 Task: Add Fx Chocolate Dream Melatonin & 5-HTP Dark Chocolate Supplement to the cart.
Action: Mouse moved to (250, 103)
Screenshot: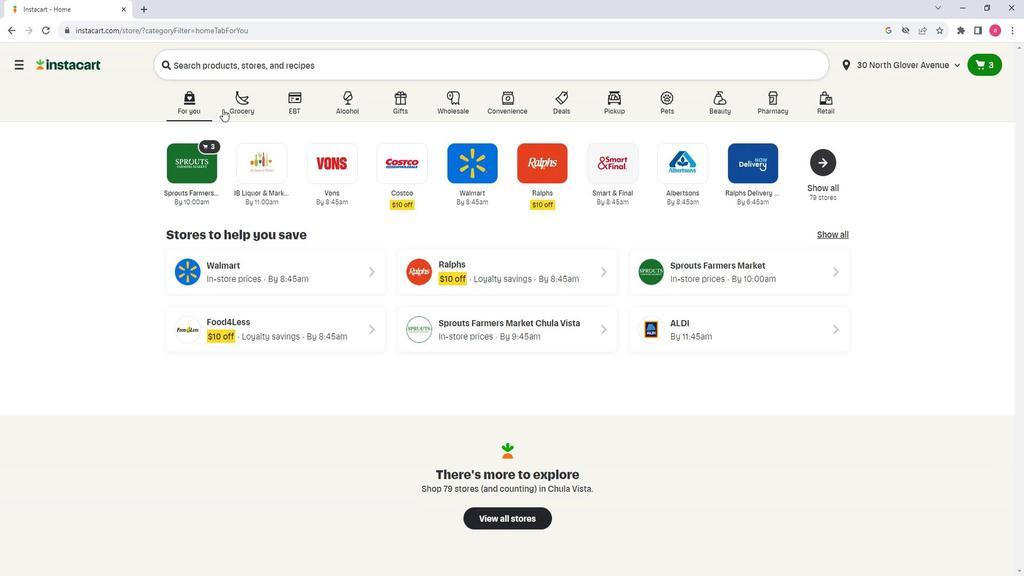 
Action: Mouse pressed left at (250, 103)
Screenshot: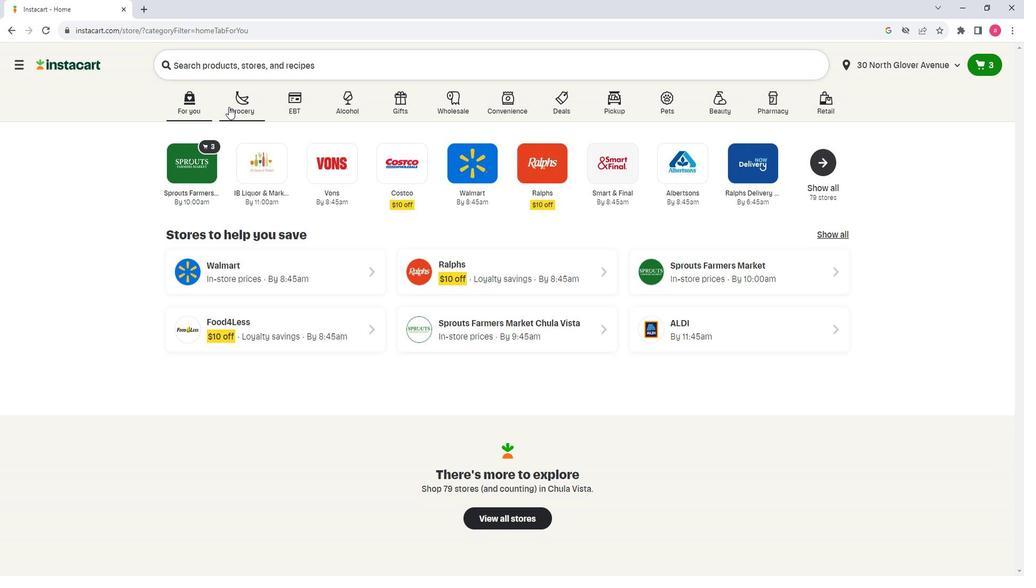 
Action: Mouse moved to (319, 311)
Screenshot: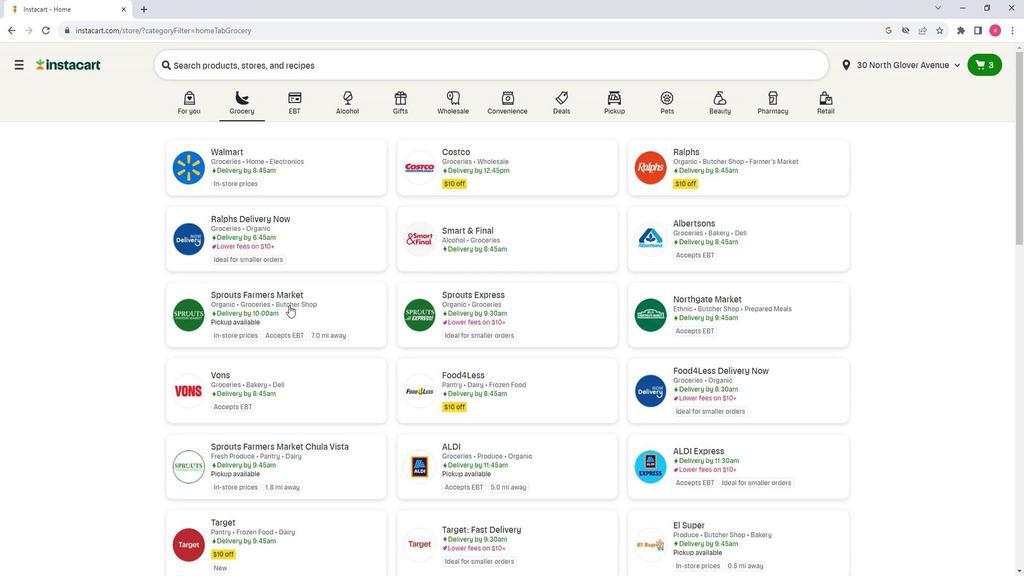 
Action: Mouse pressed left at (319, 311)
Screenshot: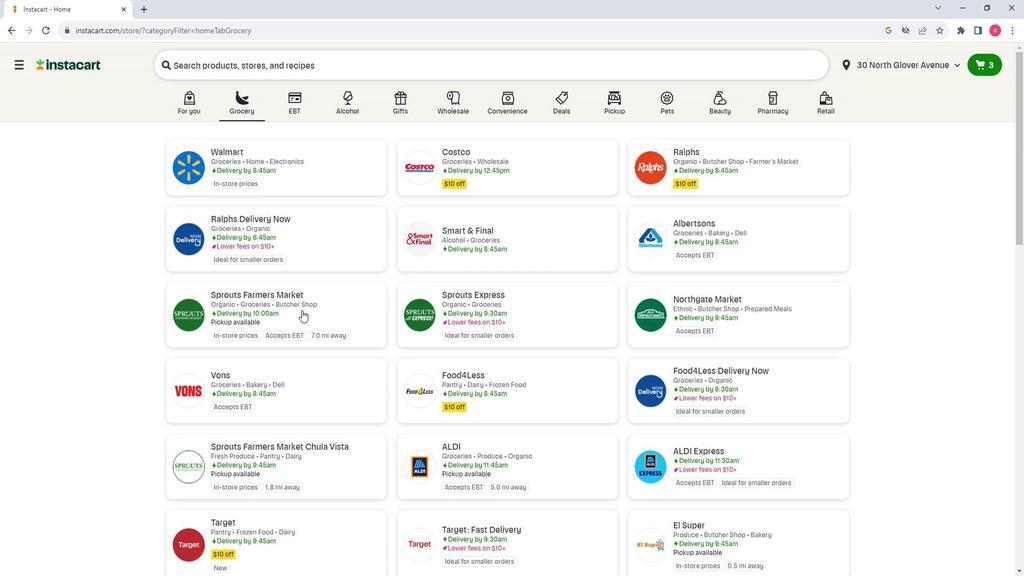
Action: Mouse moved to (133, 327)
Screenshot: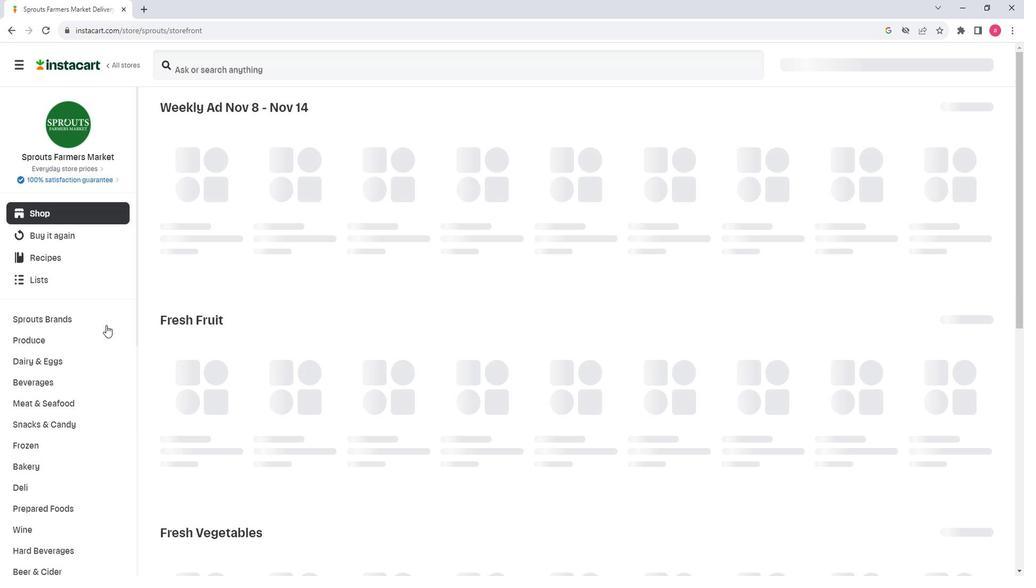 
Action: Mouse scrolled (133, 327) with delta (0, 0)
Screenshot: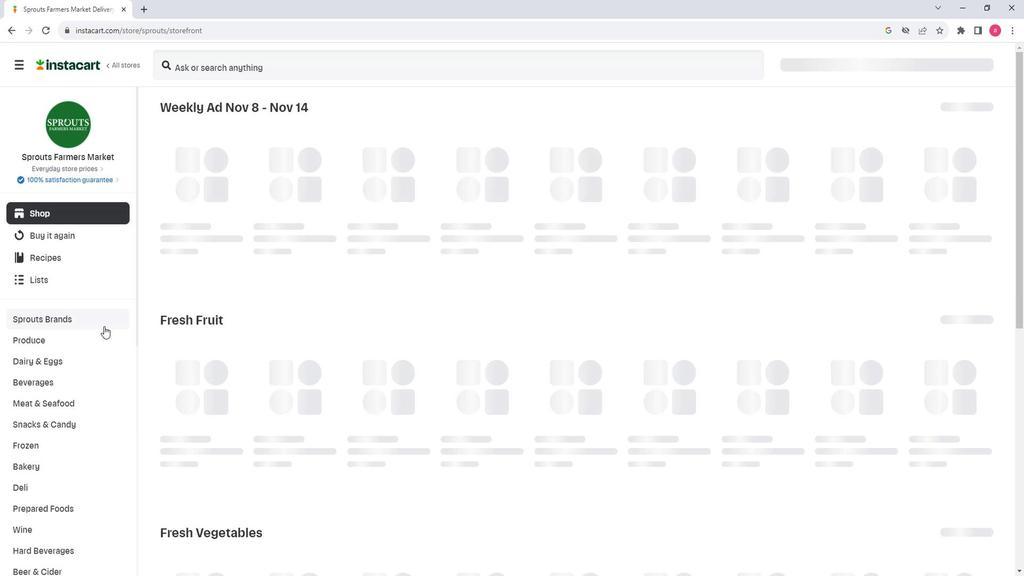 
Action: Mouse scrolled (133, 327) with delta (0, 0)
Screenshot: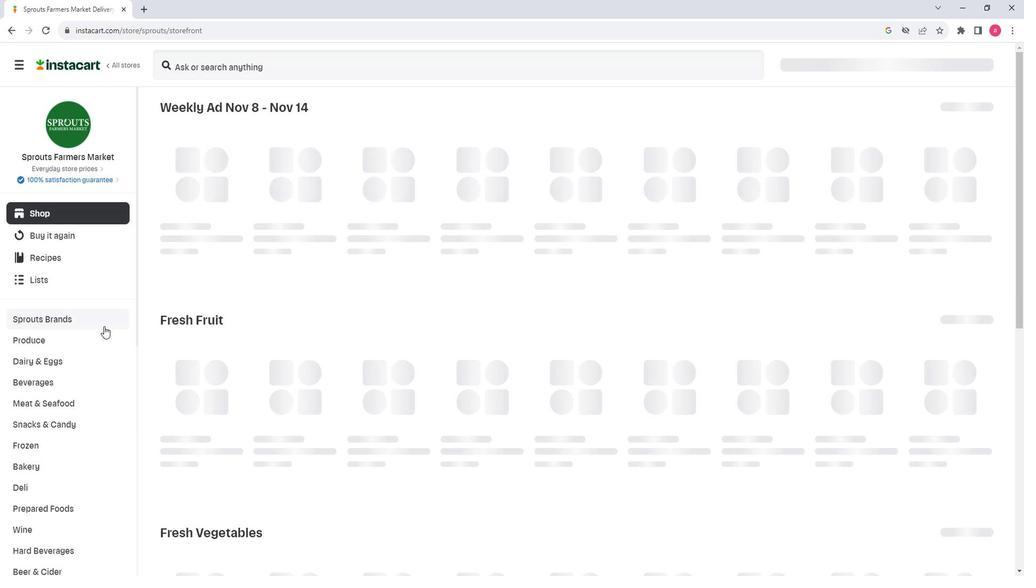 
Action: Mouse scrolled (133, 327) with delta (0, 0)
Screenshot: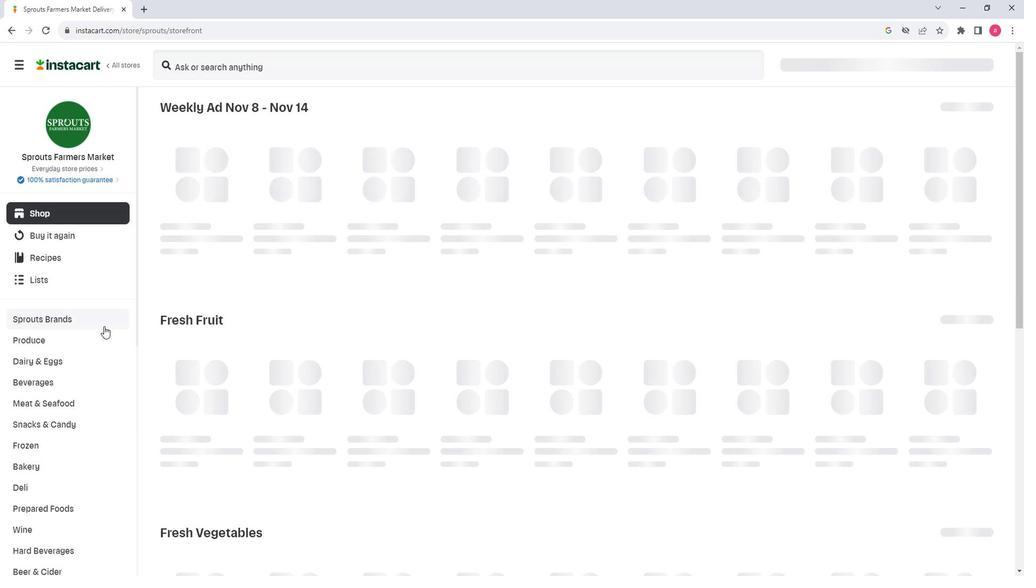 
Action: Mouse scrolled (133, 327) with delta (0, 0)
Screenshot: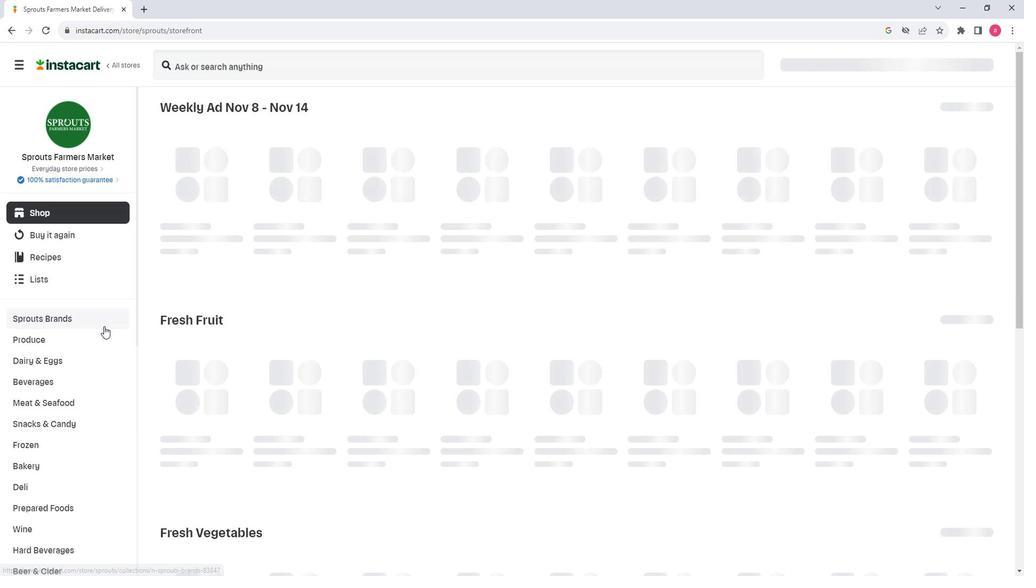 
Action: Mouse scrolled (133, 327) with delta (0, 0)
Screenshot: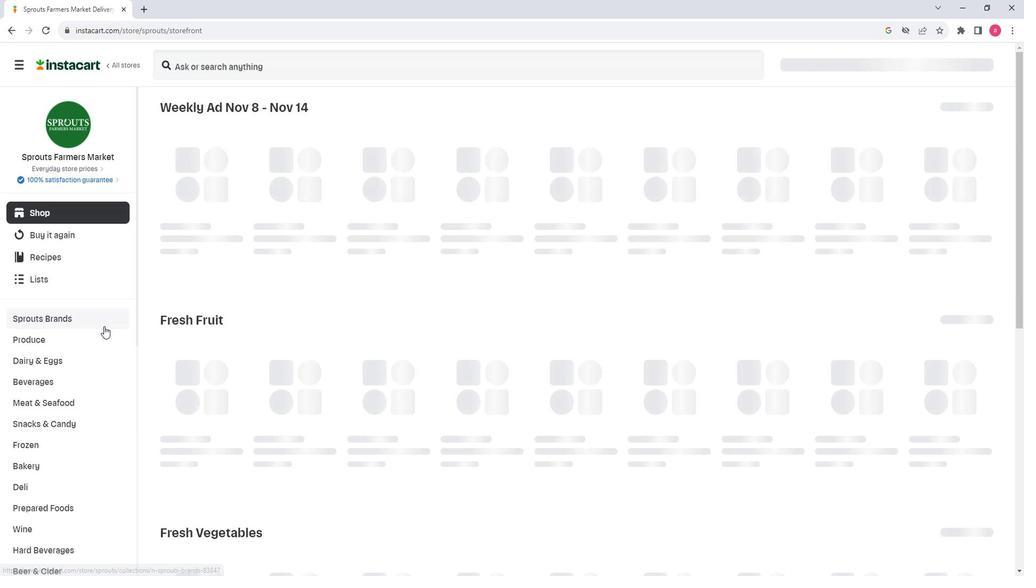 
Action: Mouse moved to (118, 431)
Screenshot: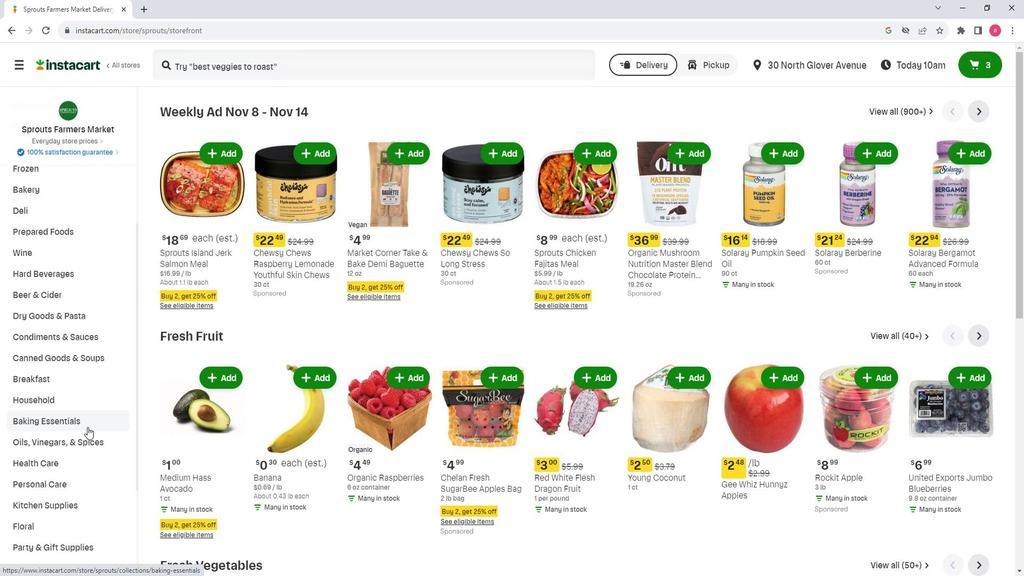 
Action: Mouse scrolled (118, 430) with delta (0, 0)
Screenshot: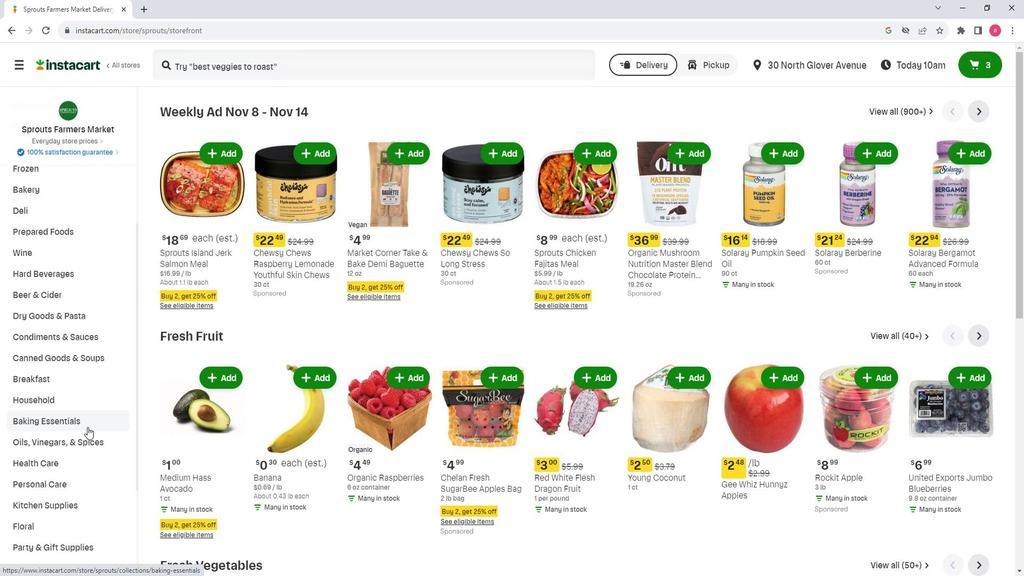 
Action: Mouse moved to (103, 419)
Screenshot: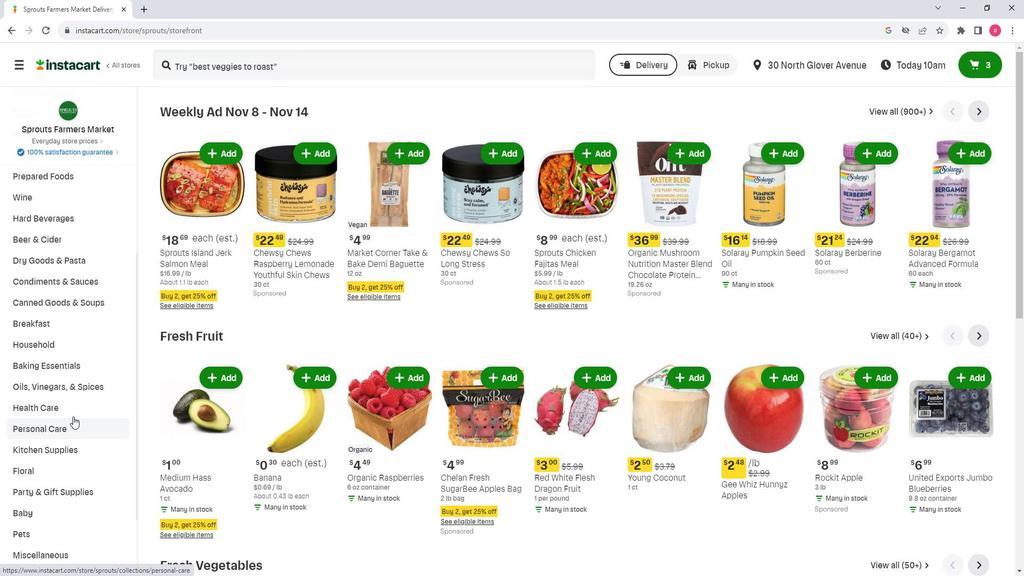 
Action: Mouse pressed left at (103, 419)
Screenshot: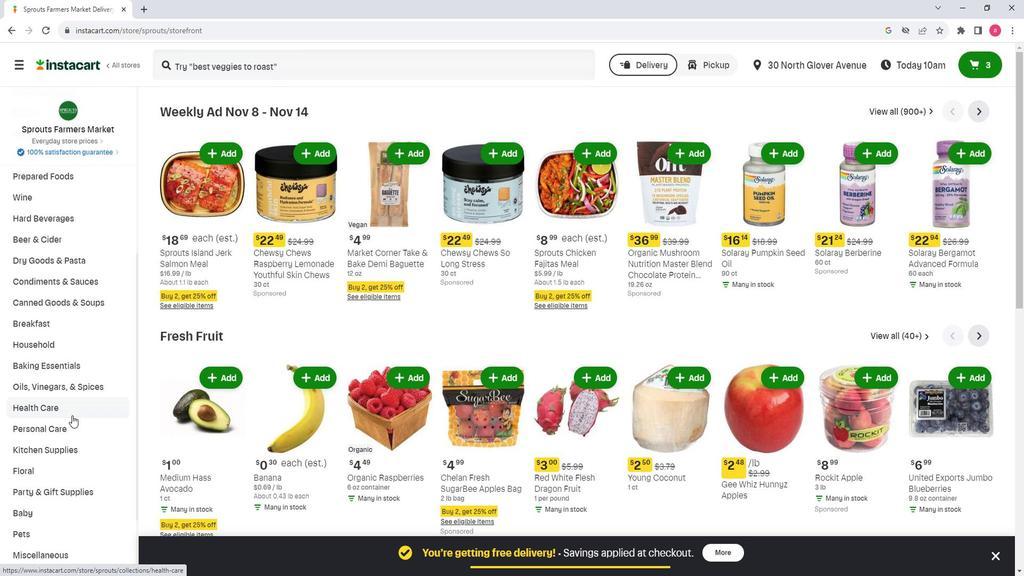 
Action: Mouse moved to (959, 138)
Screenshot: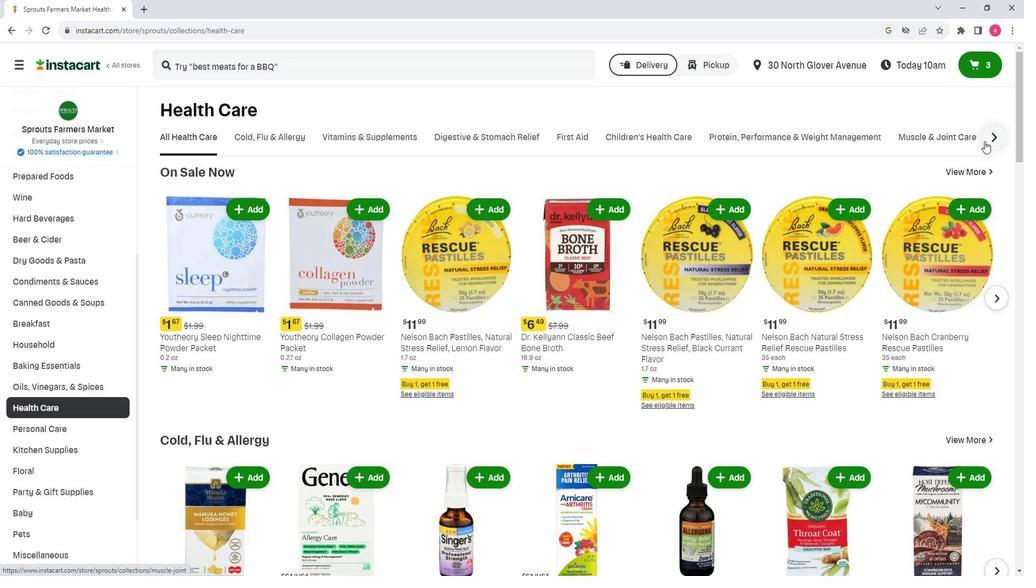 
Action: Mouse pressed left at (959, 138)
Screenshot: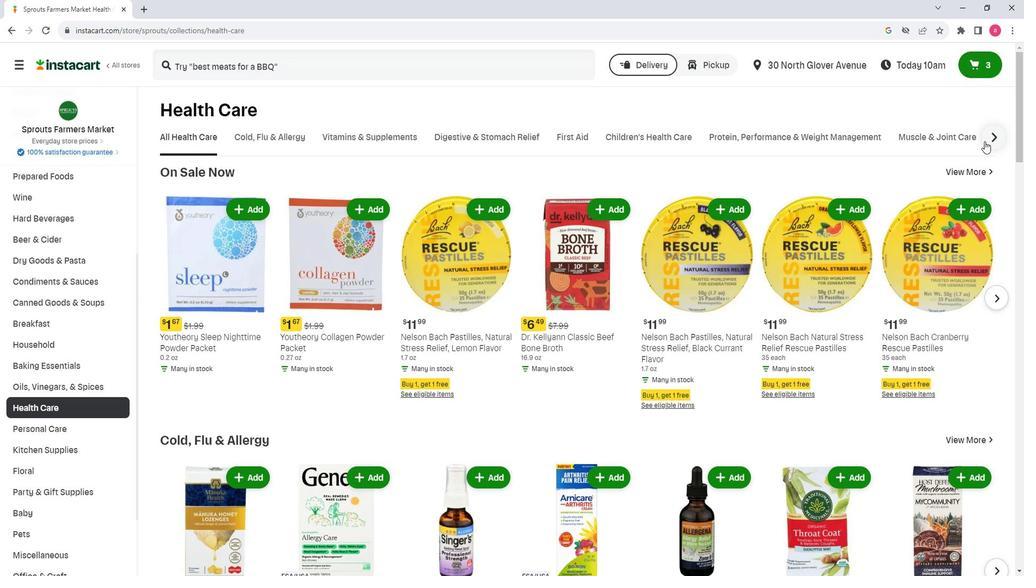 
Action: Mouse moved to (736, 138)
Screenshot: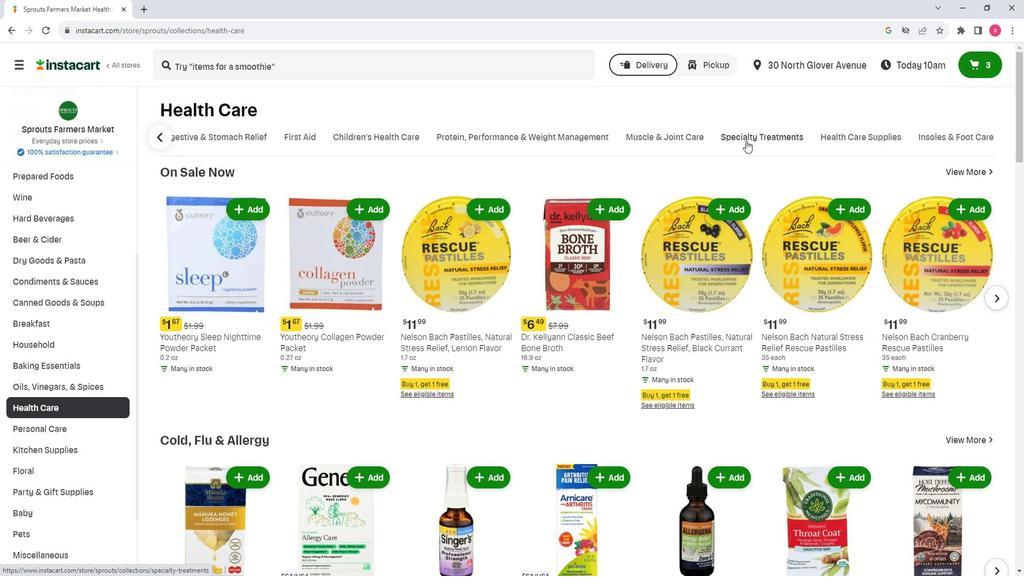 
Action: Mouse pressed left at (736, 138)
Screenshot: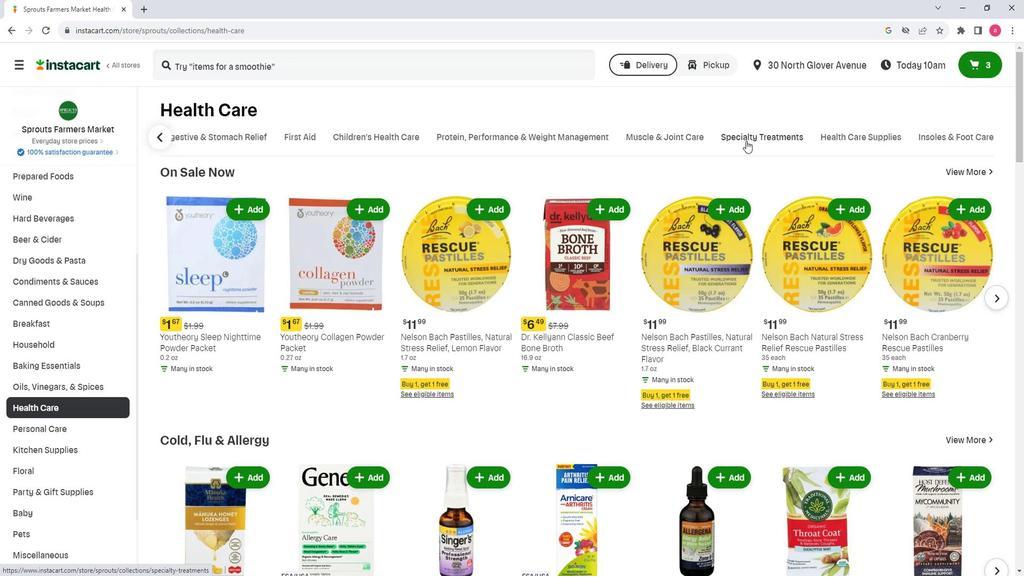 
Action: Mouse moved to (266, 191)
Screenshot: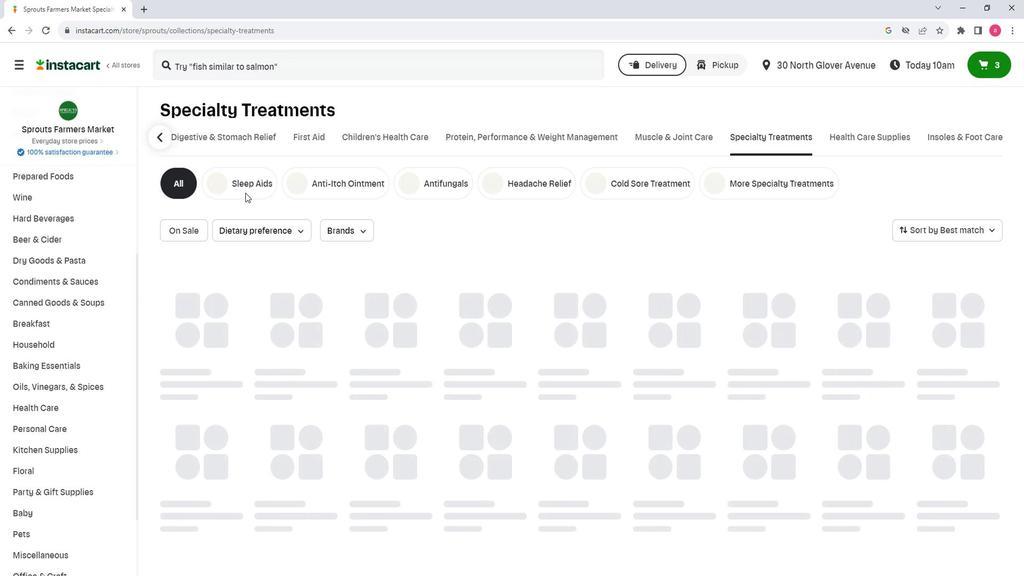 
Action: Mouse pressed left at (266, 191)
Screenshot: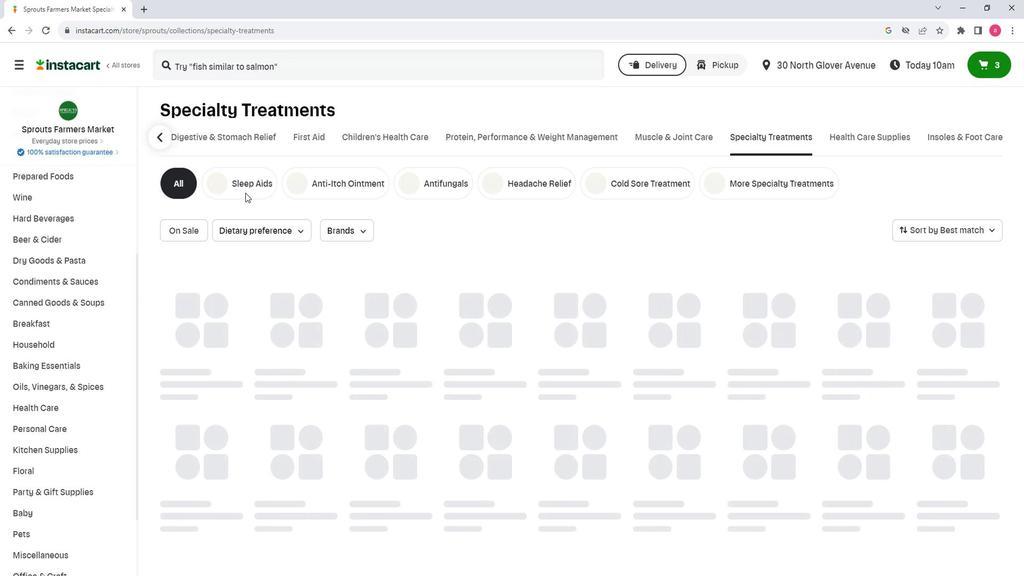 
Action: Mouse moved to (345, 61)
Screenshot: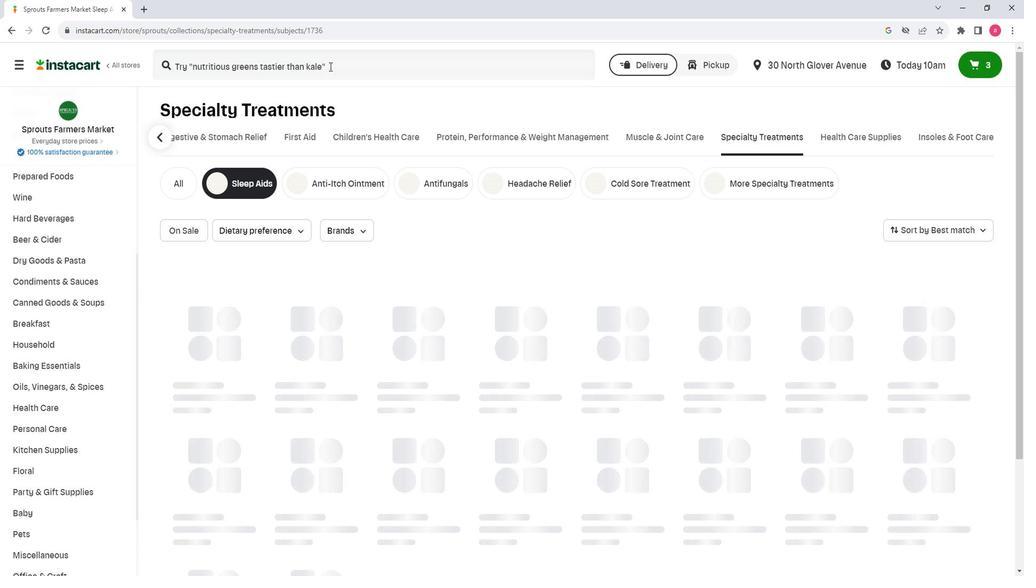 
Action: Mouse pressed left at (345, 61)
Screenshot: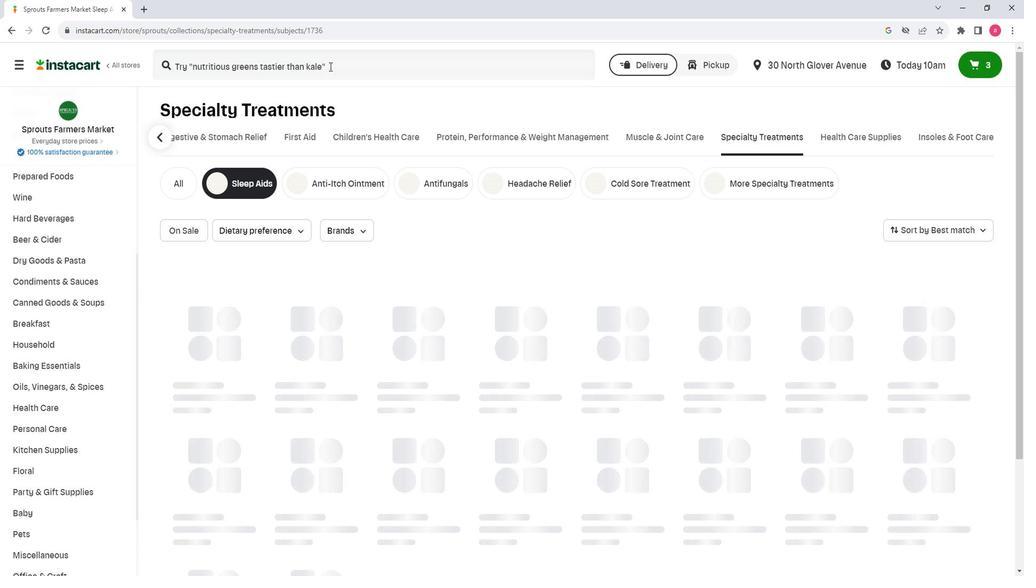 
Action: Mouse moved to (345, 61)
Screenshot: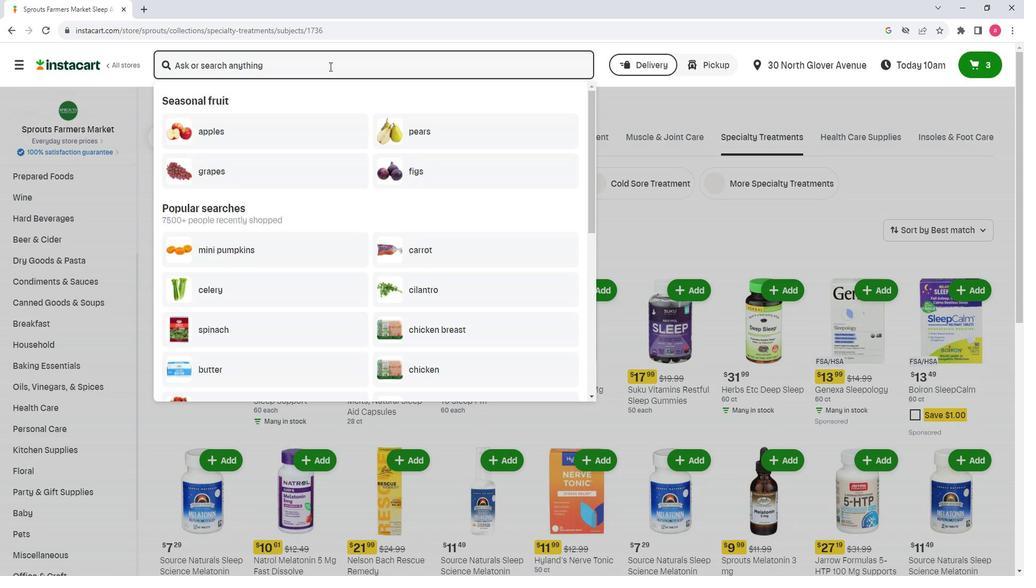 
Action: Key pressed <Key.shift>Fx<Key.space><Key.shift>Chocolate<Key.space><Key.shift><Key.shift><Key.shift>Dream<Key.space><Key.shift><Key.shift><Key.shift>Melatonin<Key.space><Key.shift><Key.shift><Key.shift><Key.shift><Key.shift><Key.shift><Key.shift>&<Key.space>5-<Key.shift><Key.shift><Key.shift><Key.shift><Key.shift><Key.shift><Key.shift><Key.shift><Key.shift><Key.shift><Key.shift><Key.shift><Key.shift><Key.shift><Key.shift><Key.shift><Key.shift><Key.shift><Key.shift><Key.shift><Key.shift><Key.shift><Key.shift><Key.shift><Key.shift><Key.shift><Key.shift><Key.shift>HT
Screenshot: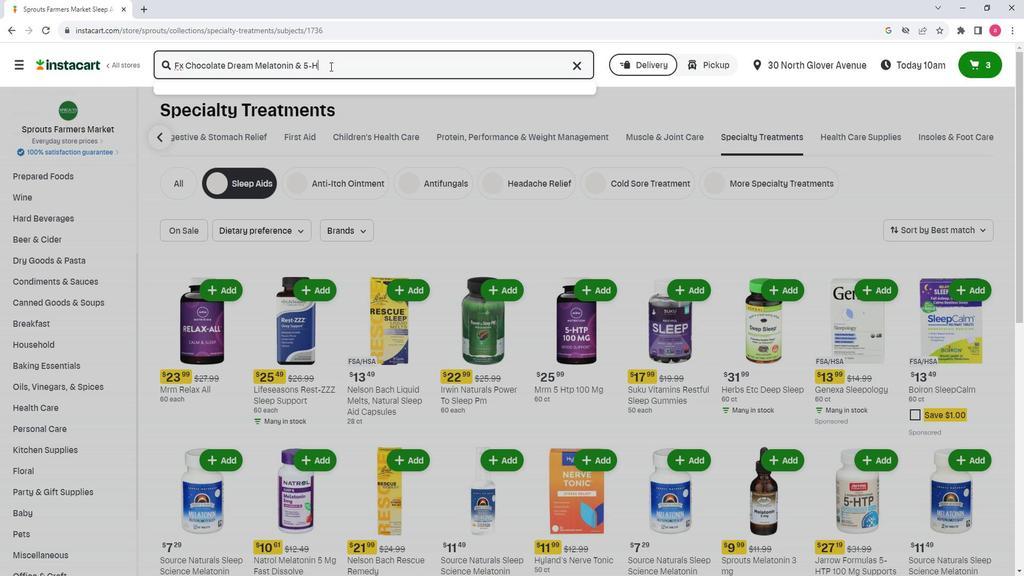 
Action: Mouse moved to (345, 61)
Screenshot: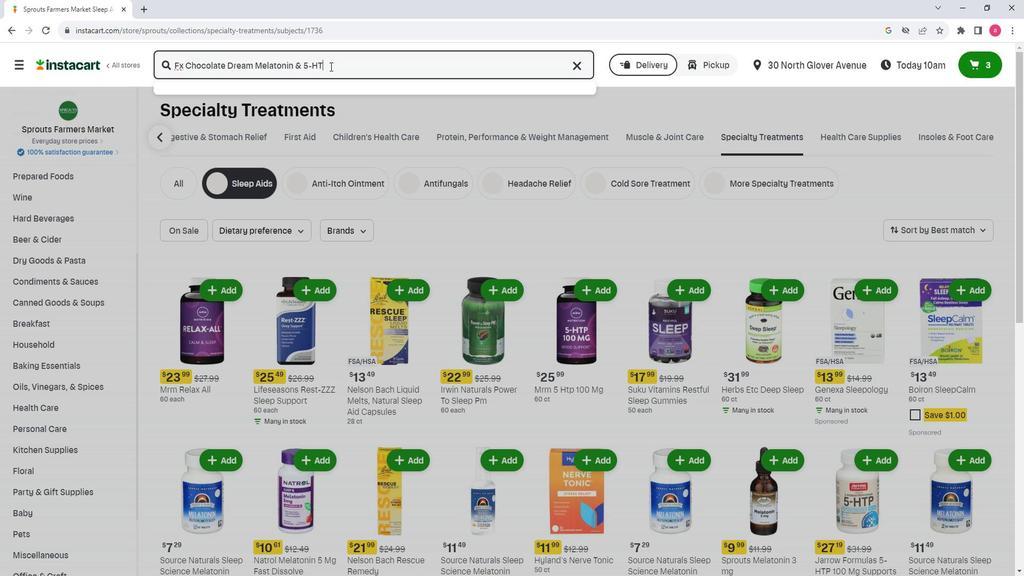 
Action: Key pressed P<Key.space><Key.shift>Dark<Key.space><Key.shift><Key.shift><Key.shift><Key.shift><Key.shift><Key.shift><Key.shift><Key.shift><Key.shift><Key.shift><Key.shift><Key.shift><Key.shift>Chocolate<Key.space><Key.shift>Supplement<Key.enter>
Screenshot: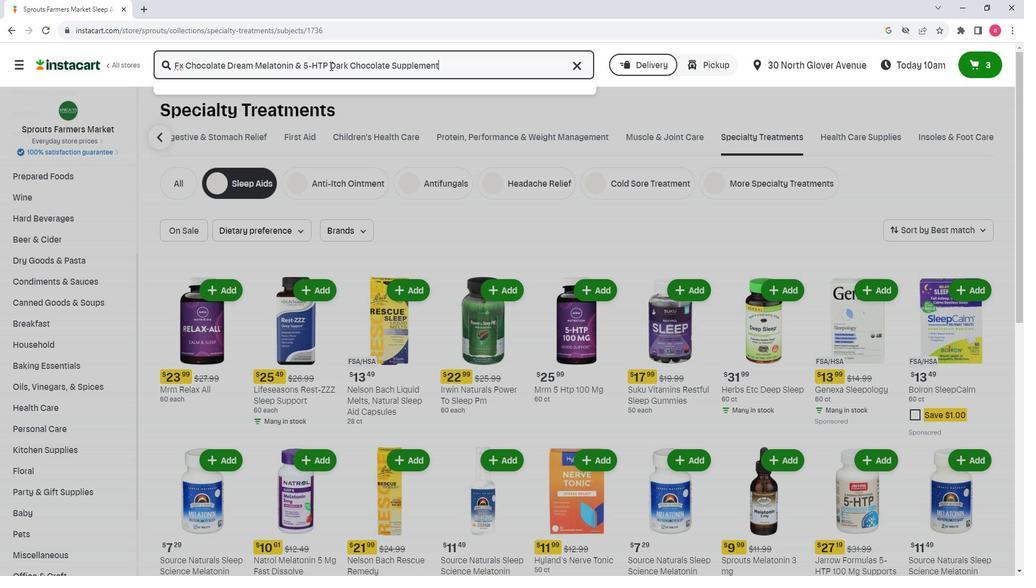 
Action: Mouse moved to (320, 156)
Screenshot: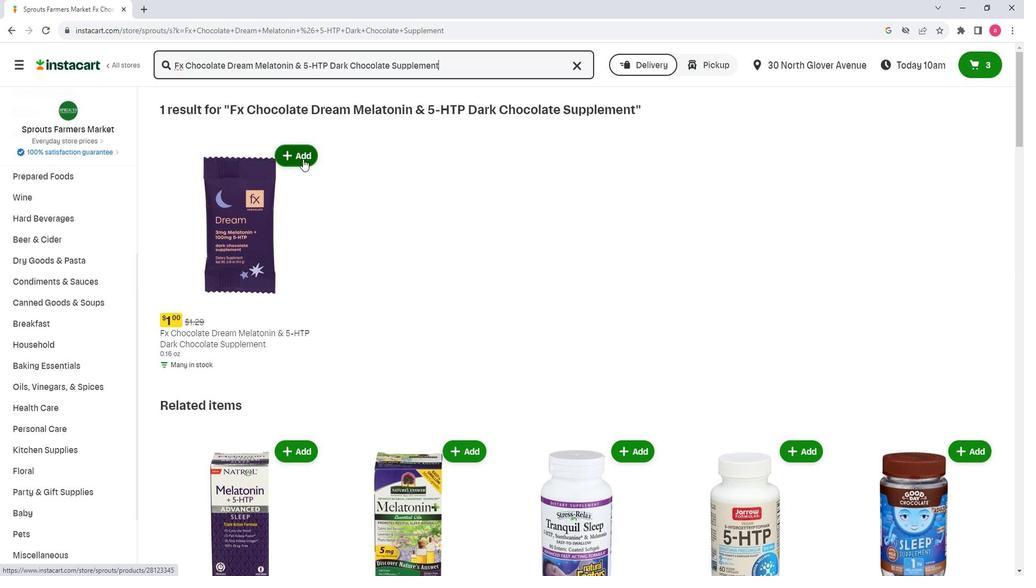 
Action: Mouse pressed left at (320, 156)
Screenshot: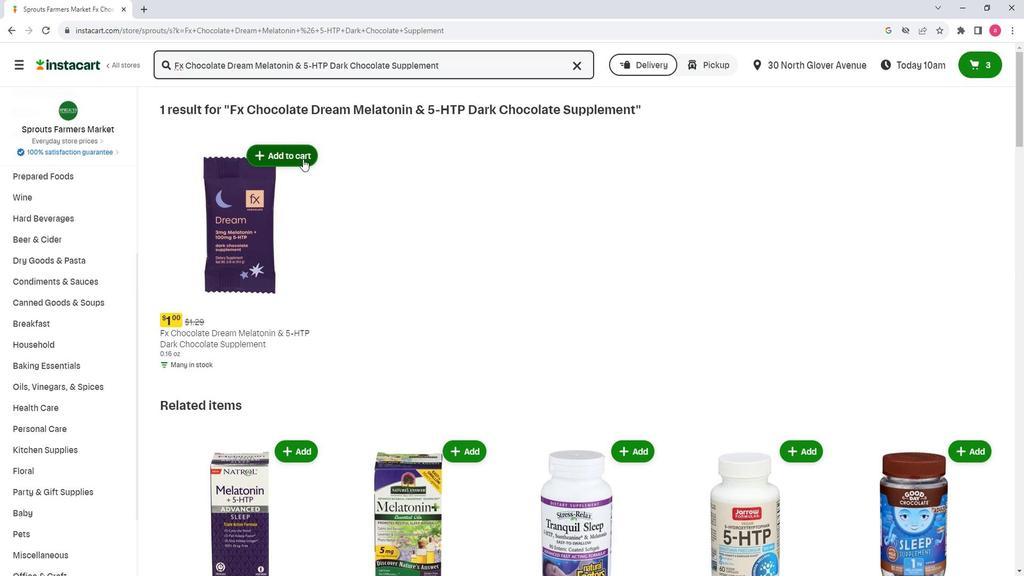 
Action: Mouse moved to (359, 269)
Screenshot: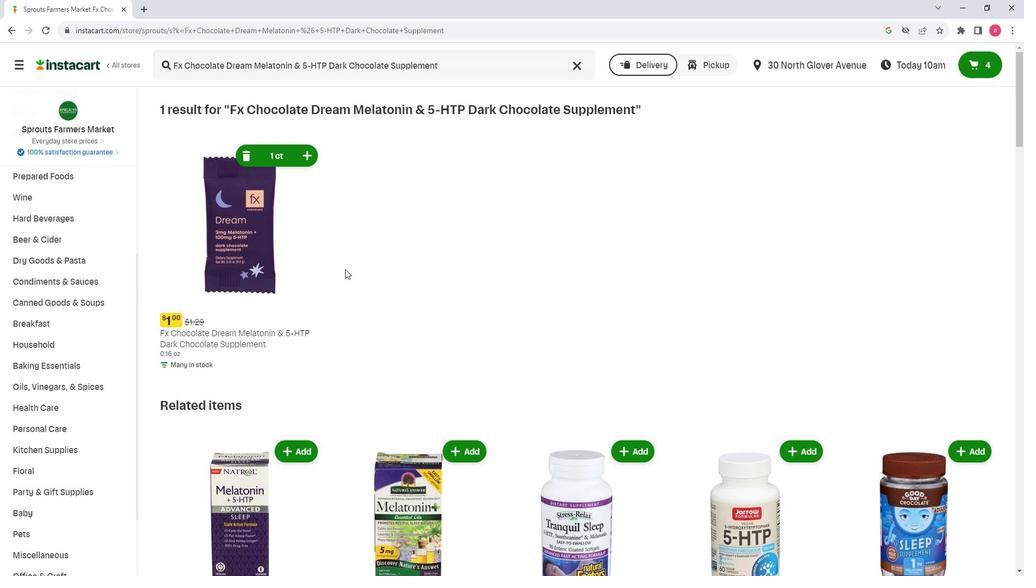 
